 Task: Look for vegan products in the category "Tofu & Meat Alternatives".
Action: Mouse moved to (760, 277)
Screenshot: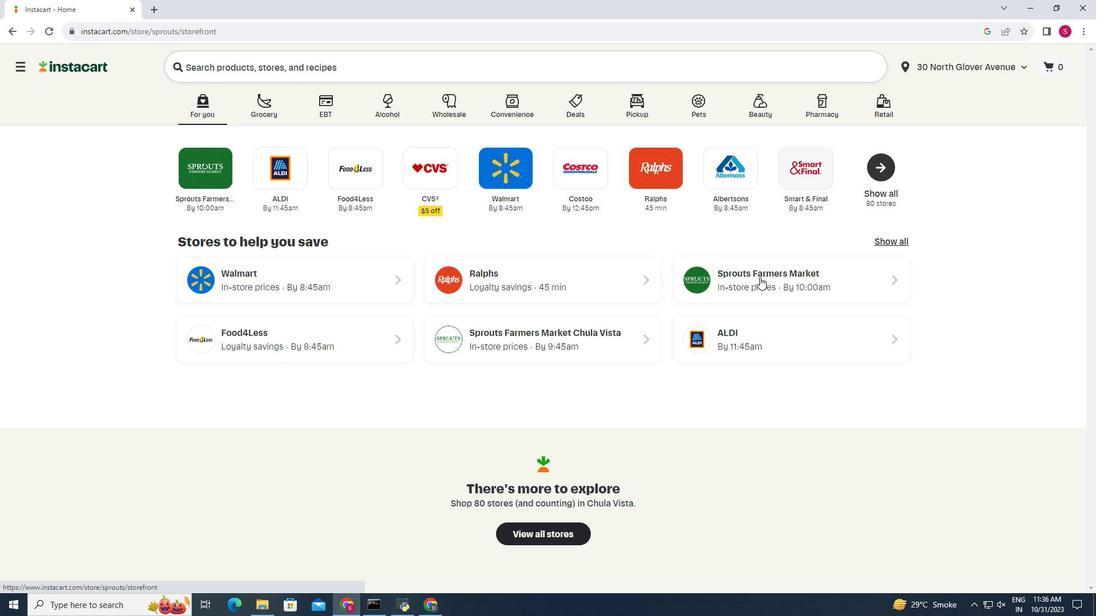 
Action: Mouse pressed left at (760, 277)
Screenshot: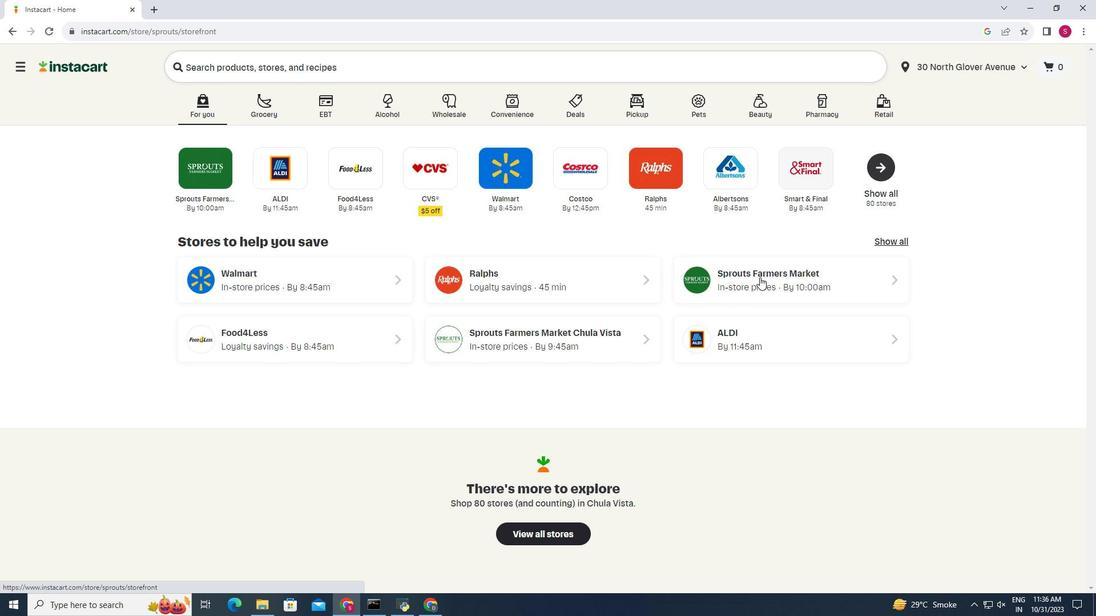 
Action: Mouse moved to (27, 504)
Screenshot: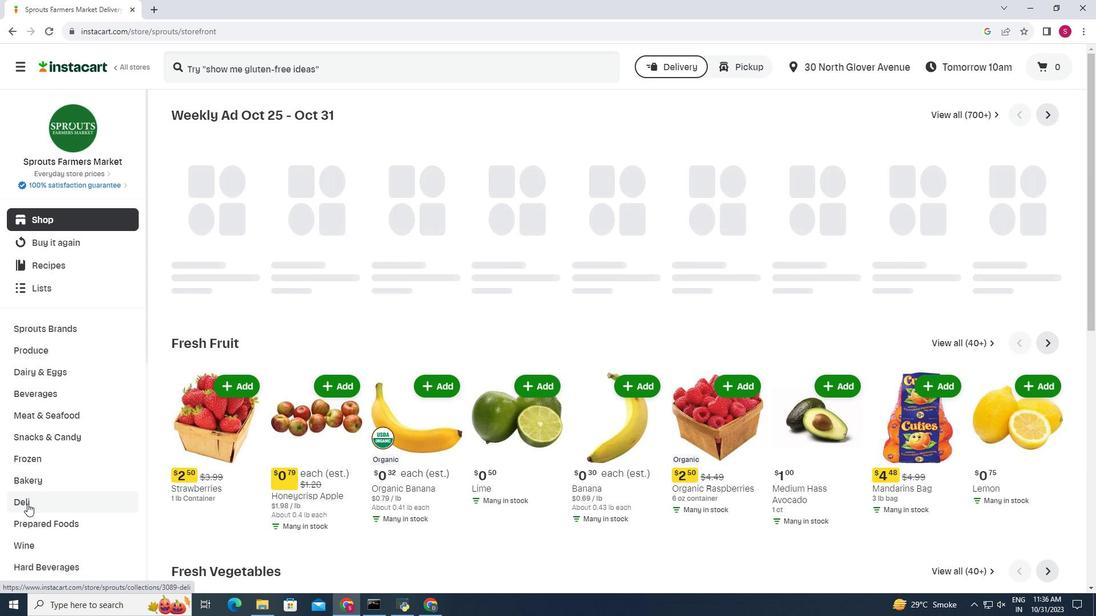 
Action: Mouse pressed left at (27, 504)
Screenshot: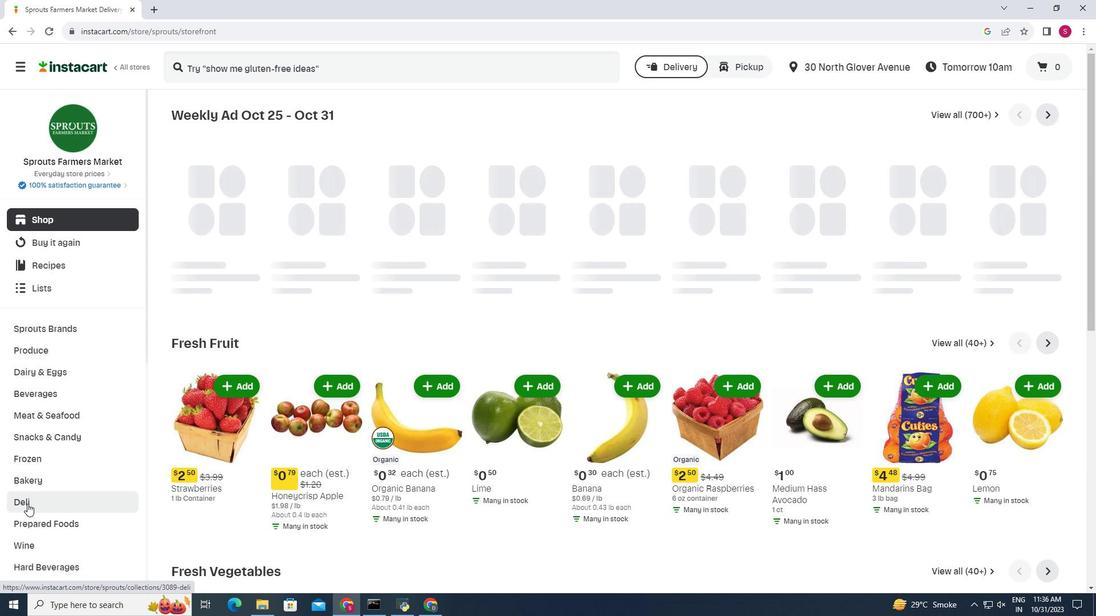 
Action: Mouse moved to (523, 138)
Screenshot: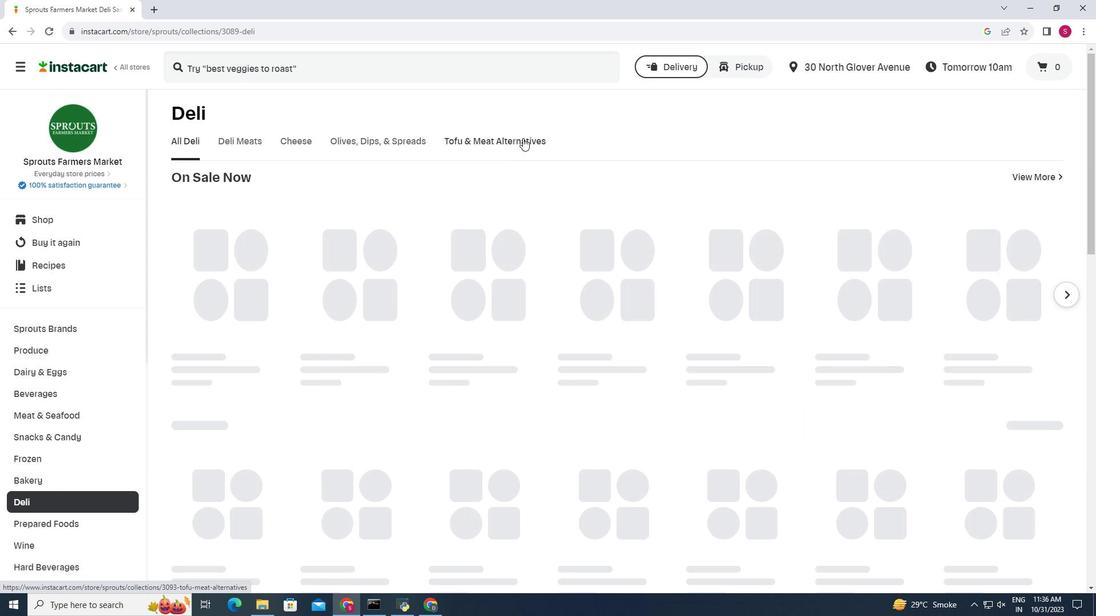 
Action: Mouse pressed left at (523, 138)
Screenshot: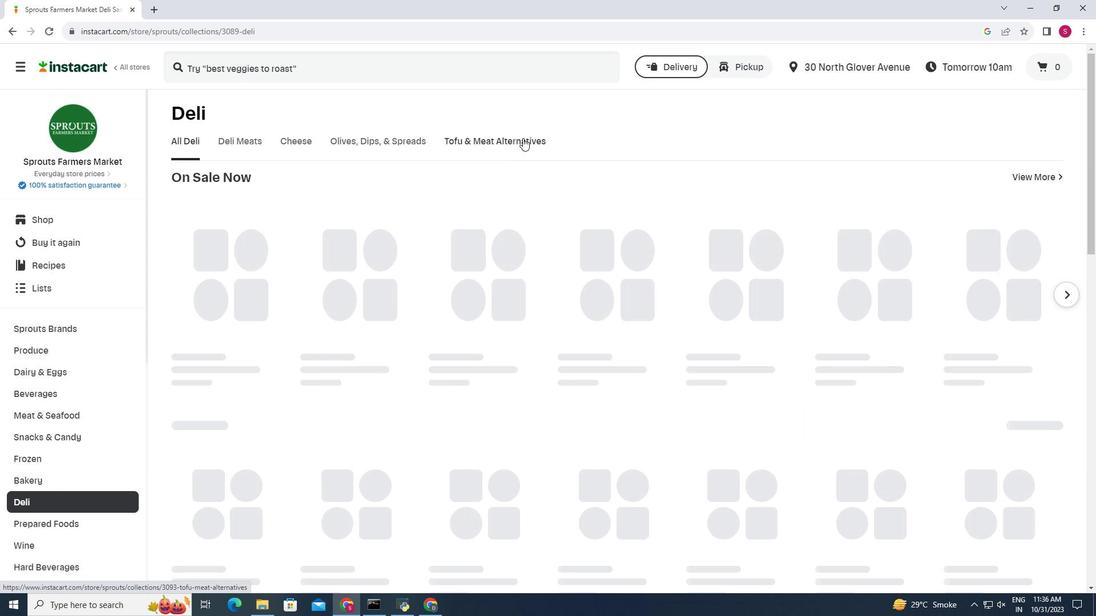 
Action: Mouse moved to (314, 239)
Screenshot: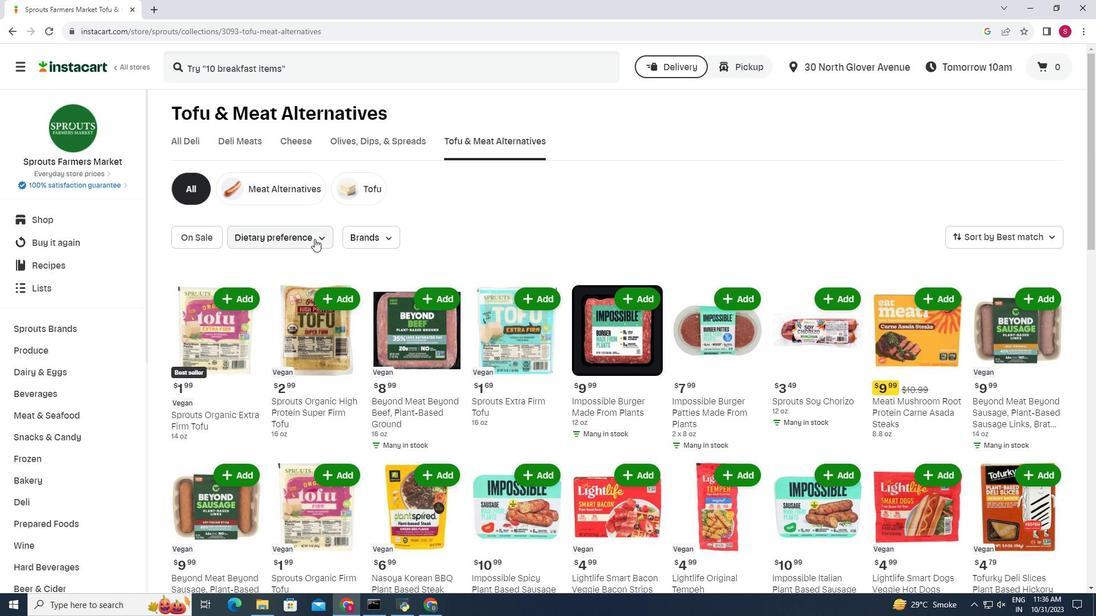 
Action: Mouse pressed left at (314, 239)
Screenshot: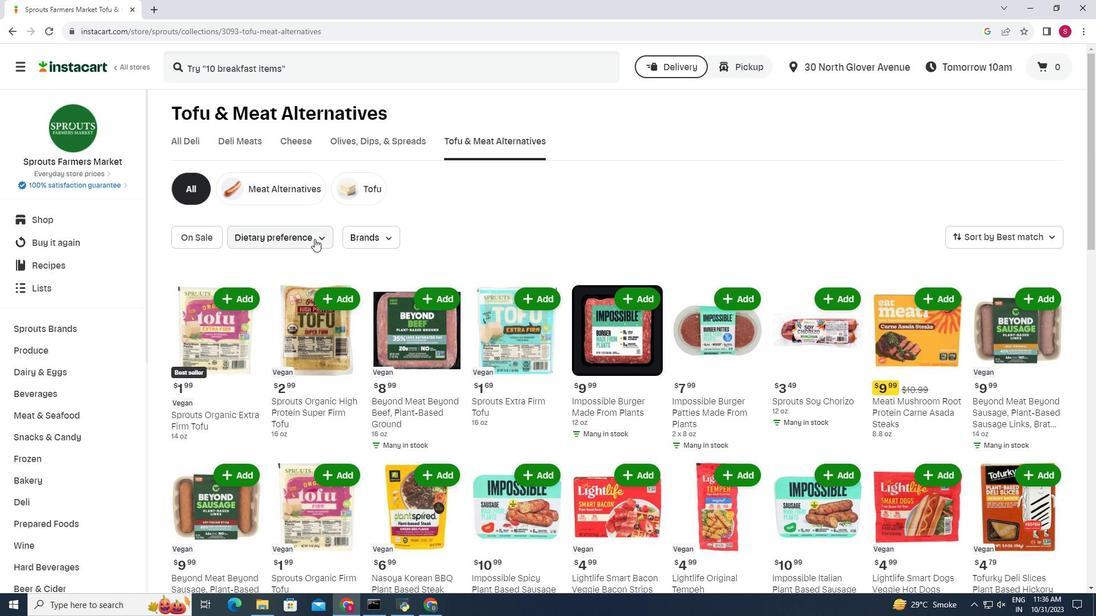 
Action: Mouse moved to (252, 269)
Screenshot: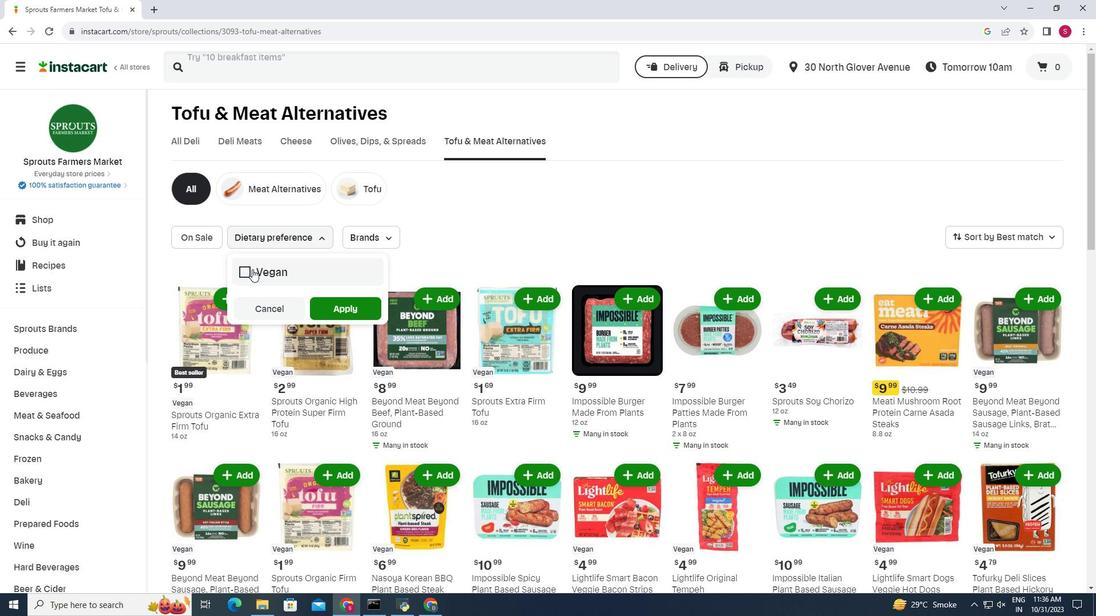 
Action: Mouse pressed left at (252, 269)
Screenshot: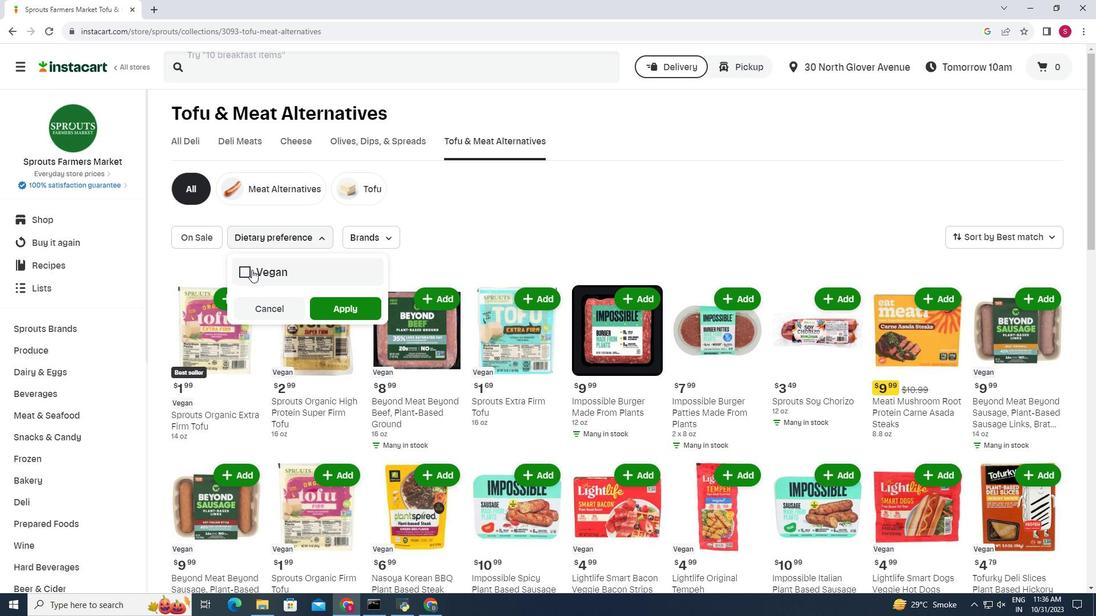 
Action: Mouse moved to (319, 305)
Screenshot: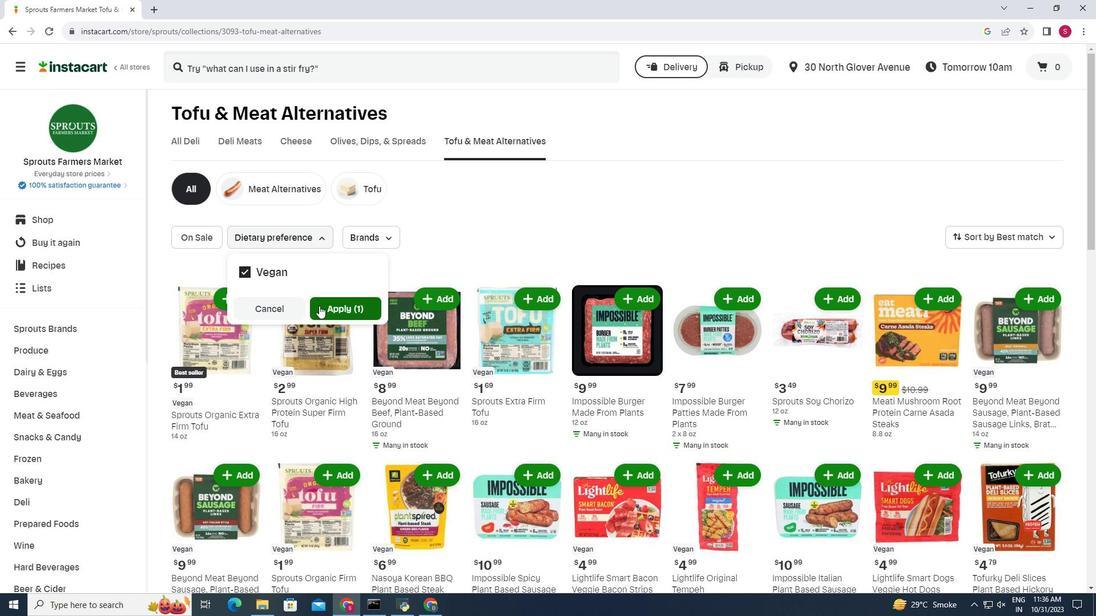 
Action: Mouse pressed left at (319, 305)
Screenshot: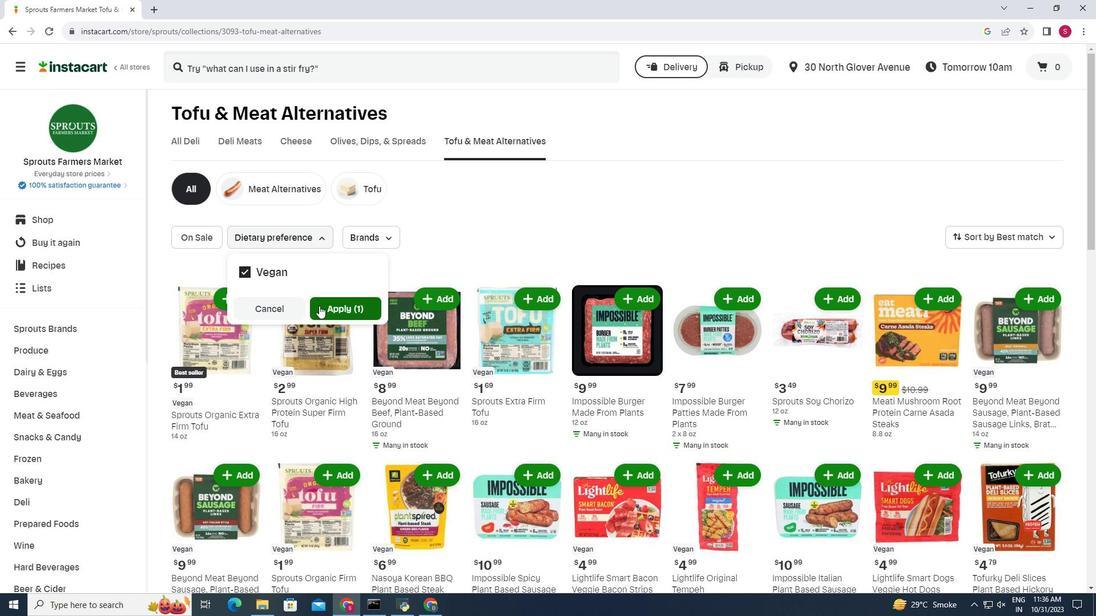 
Action: Mouse moved to (552, 342)
Screenshot: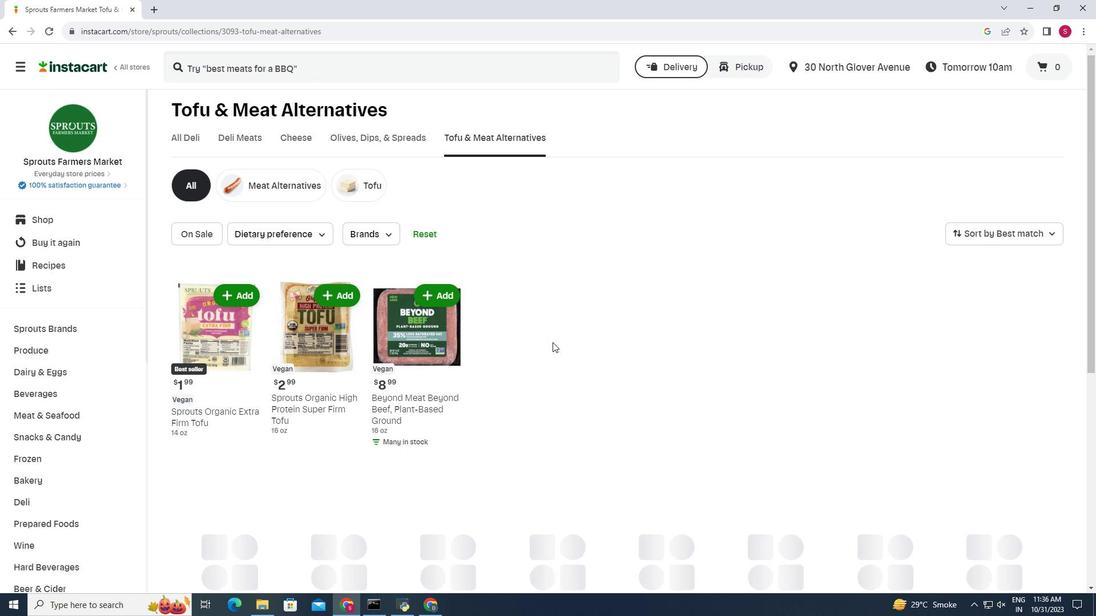 
Action: Mouse scrolled (552, 342) with delta (0, 0)
Screenshot: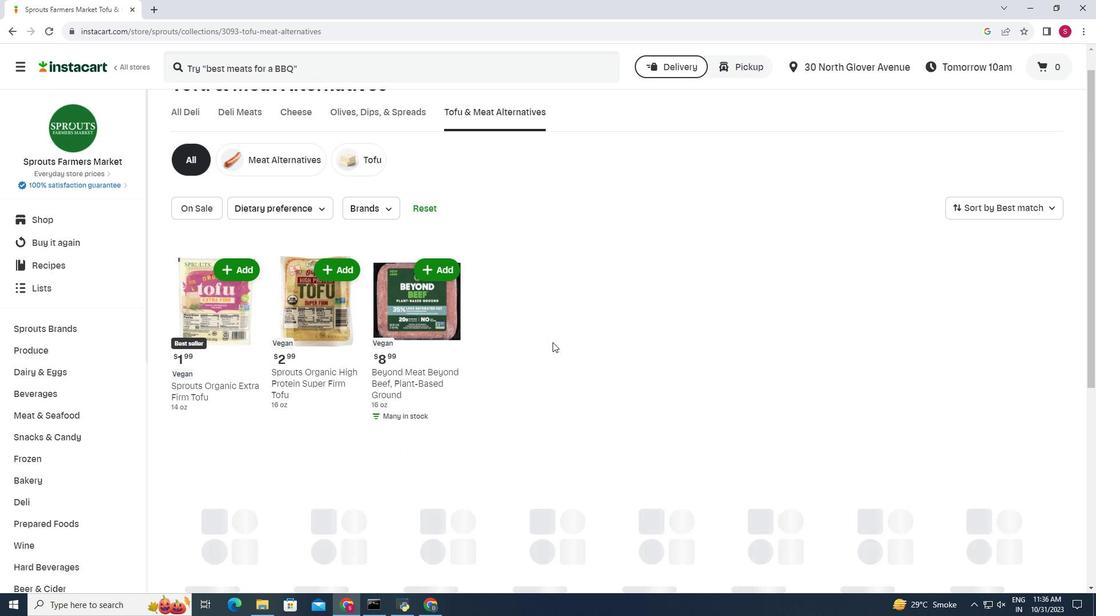 
Action: Mouse scrolled (552, 342) with delta (0, 0)
Screenshot: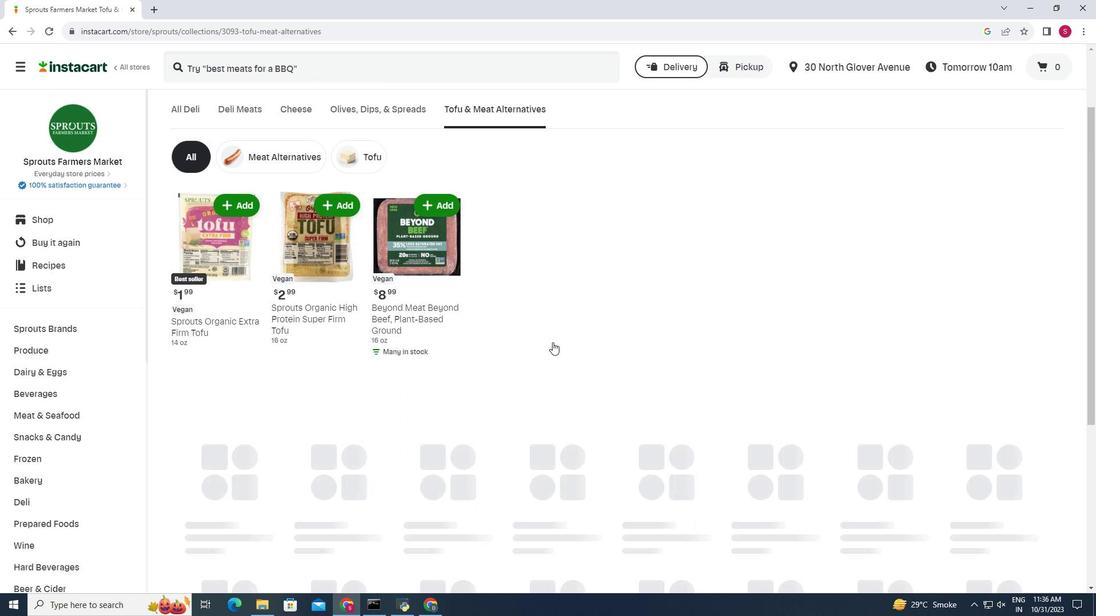 
Action: Mouse scrolled (552, 342) with delta (0, 0)
Screenshot: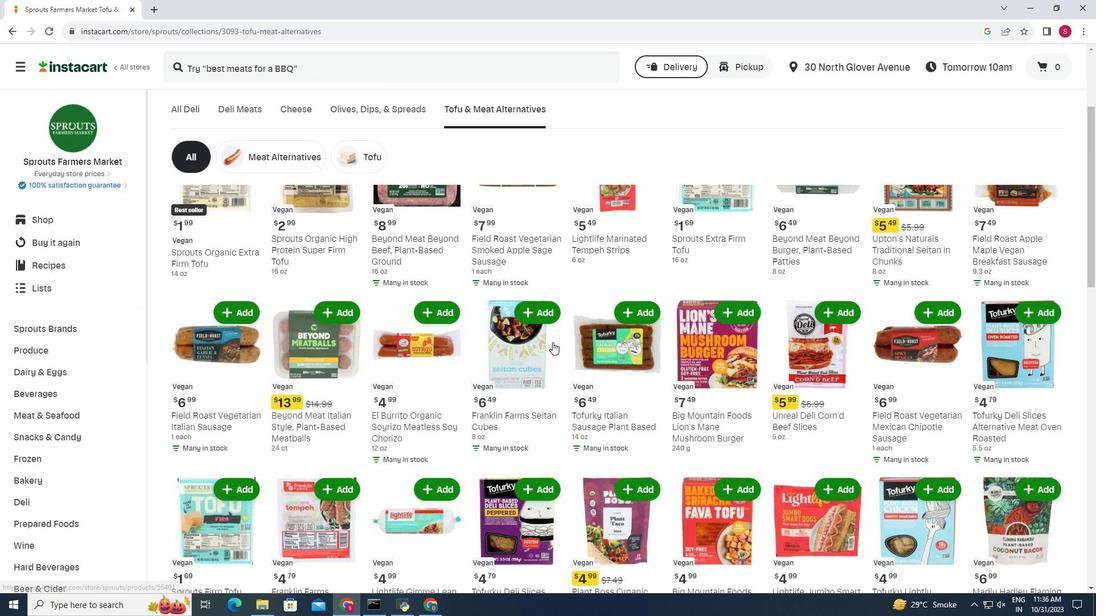 
Action: Mouse scrolled (552, 342) with delta (0, 0)
Screenshot: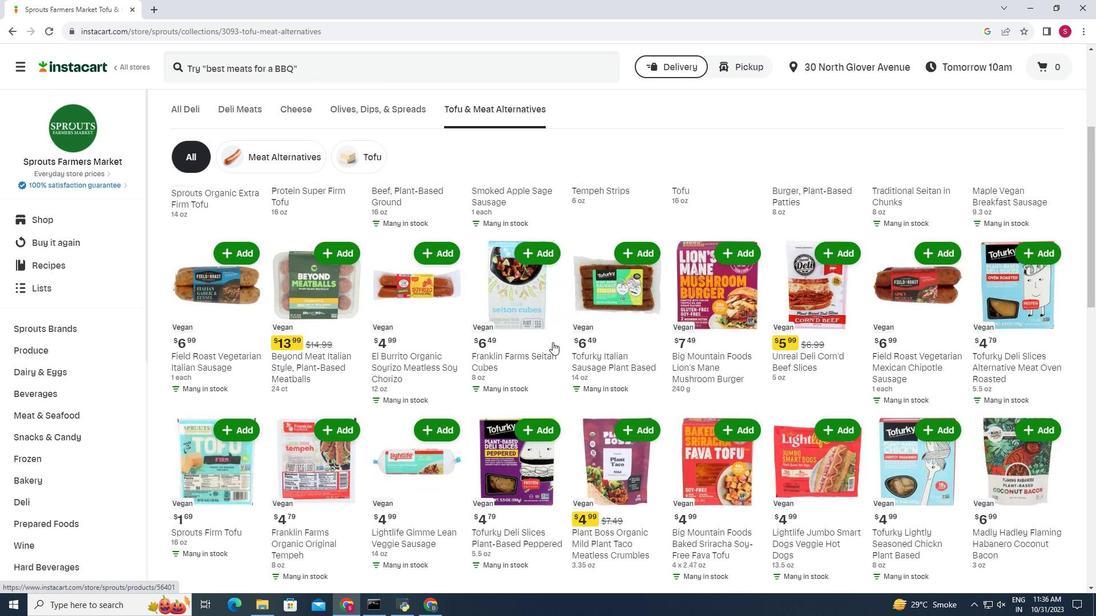
Action: Mouse scrolled (552, 343) with delta (0, 0)
Screenshot: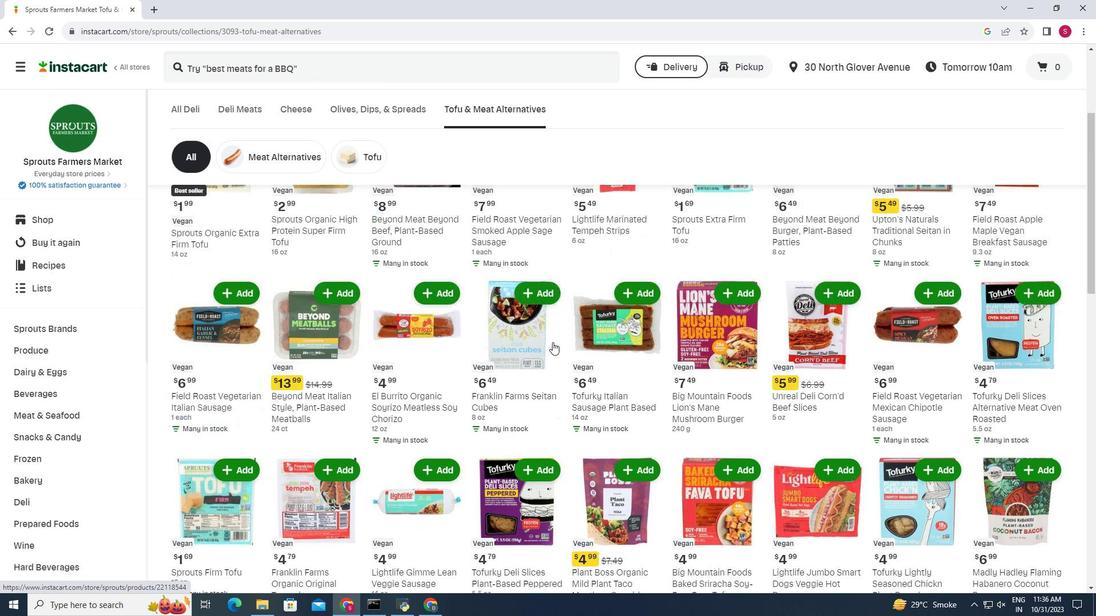 
Action: Mouse scrolled (552, 343) with delta (0, 0)
Screenshot: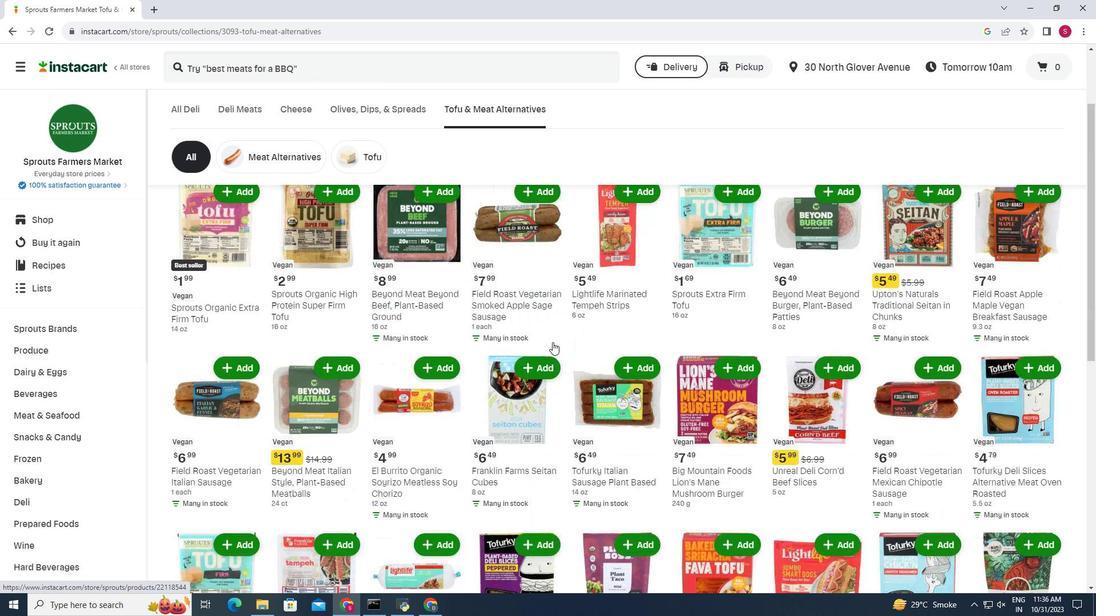 
Action: Mouse scrolled (552, 343) with delta (0, 0)
Screenshot: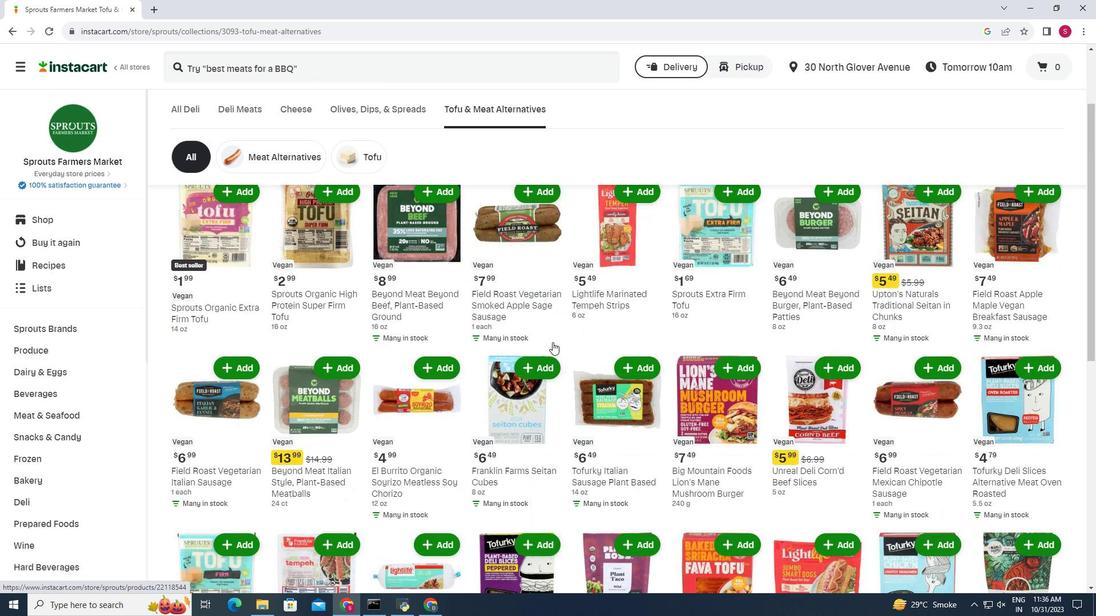 
Action: Mouse scrolled (552, 343) with delta (0, 0)
Screenshot: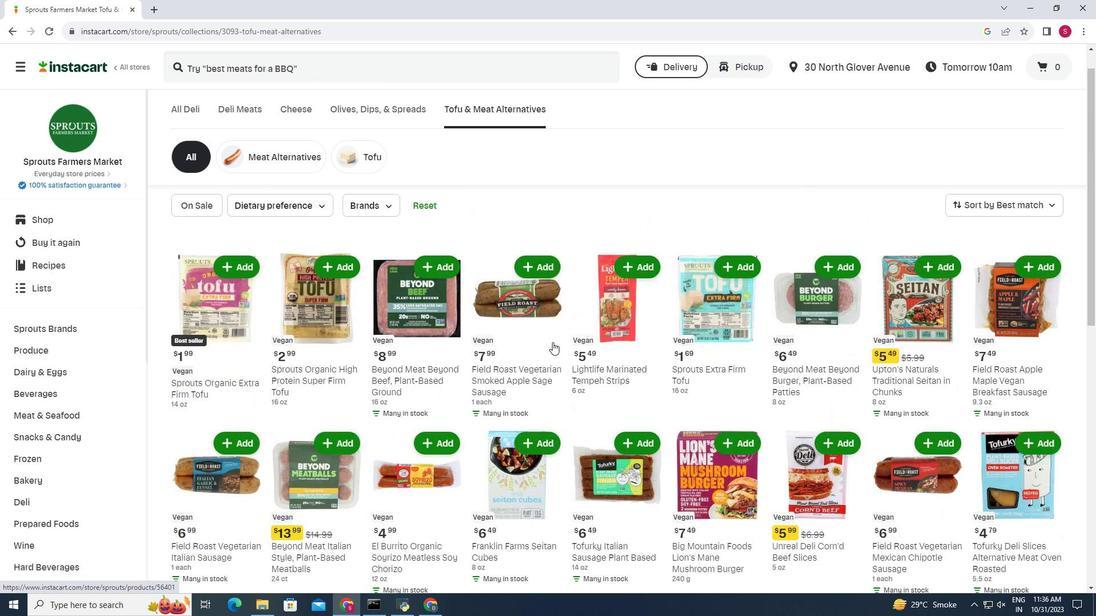 
Action: Mouse scrolled (552, 343) with delta (0, 0)
Screenshot: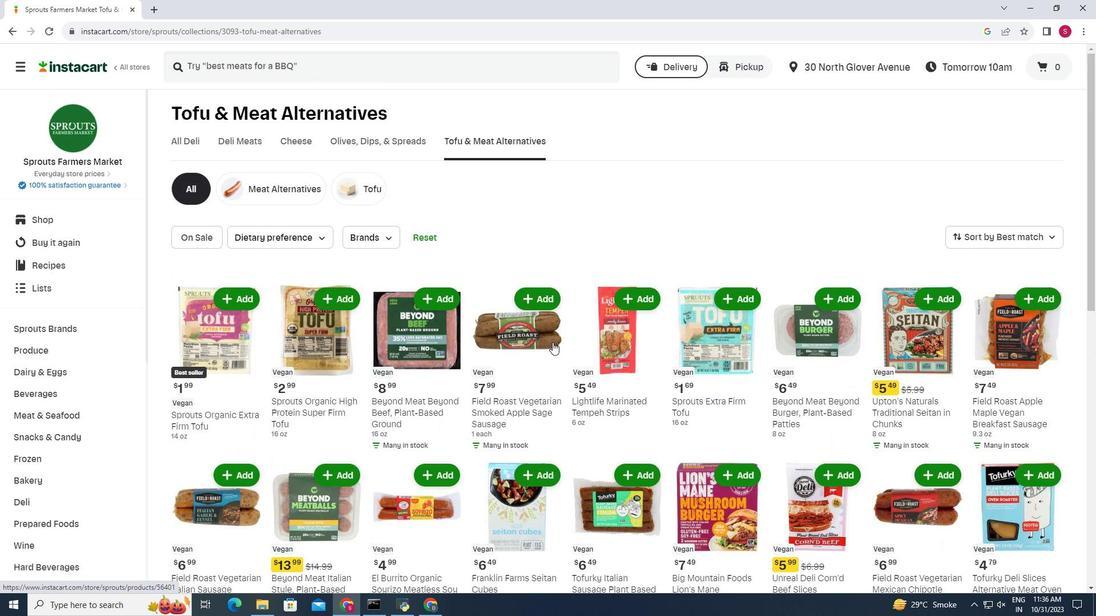 
Action: Mouse scrolled (552, 342) with delta (0, 0)
Screenshot: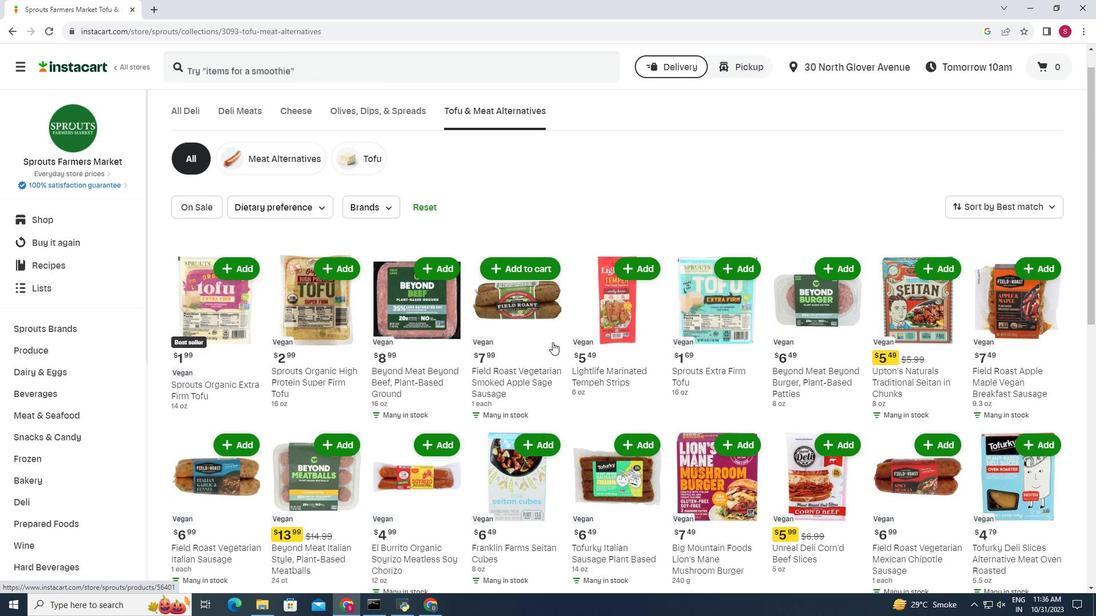 
Action: Mouse scrolled (552, 342) with delta (0, 0)
Screenshot: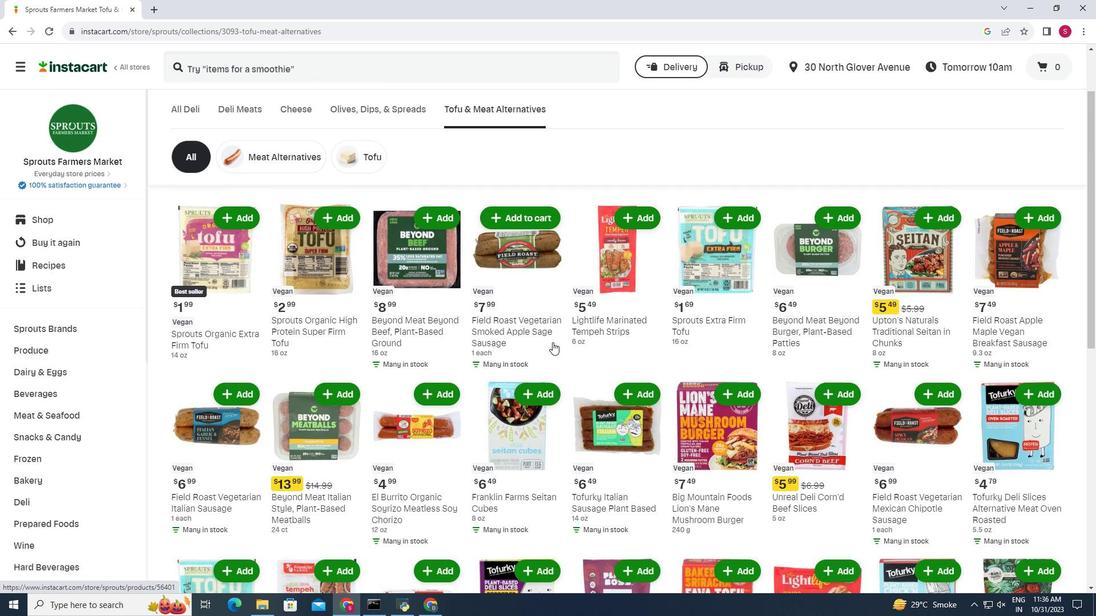 
Action: Mouse scrolled (552, 342) with delta (0, 0)
Screenshot: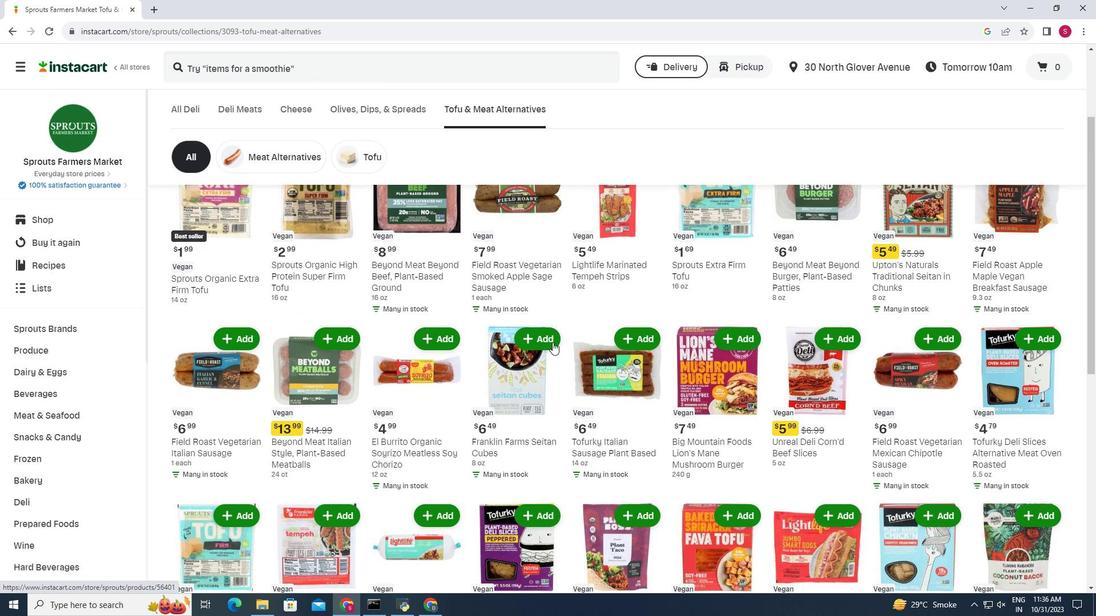 
Action: Mouse scrolled (552, 342) with delta (0, 0)
Screenshot: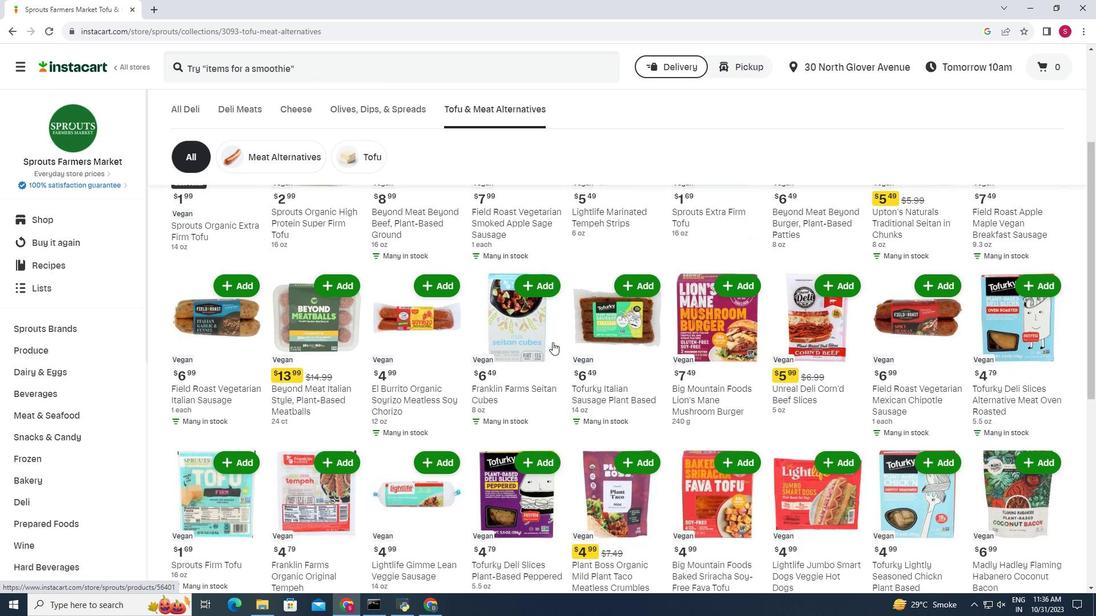 
Action: Mouse scrolled (552, 342) with delta (0, 0)
Screenshot: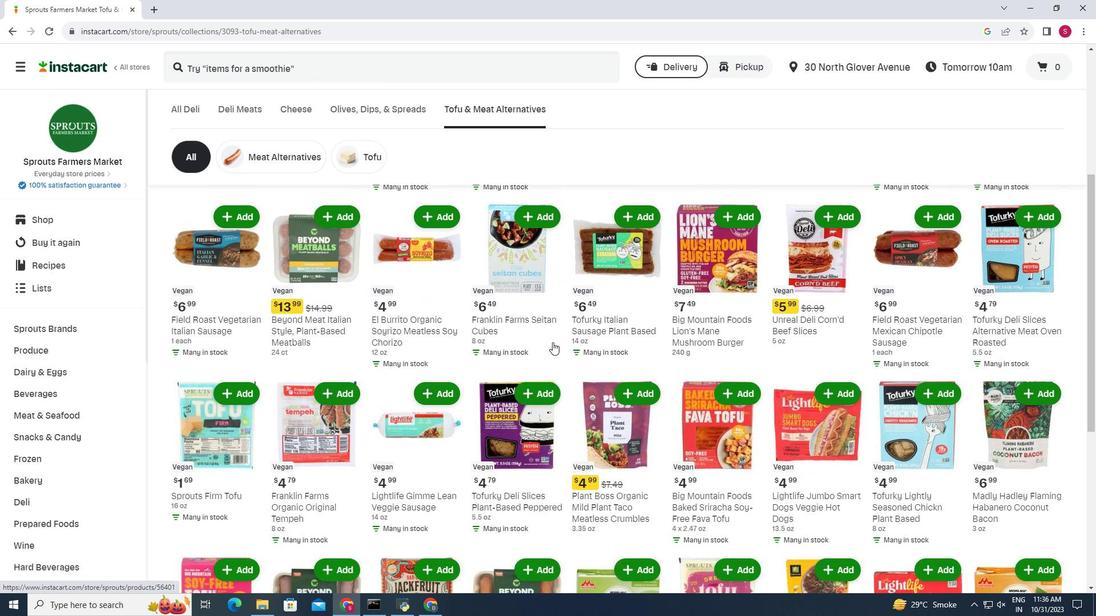 
Action: Mouse scrolled (552, 342) with delta (0, 0)
Screenshot: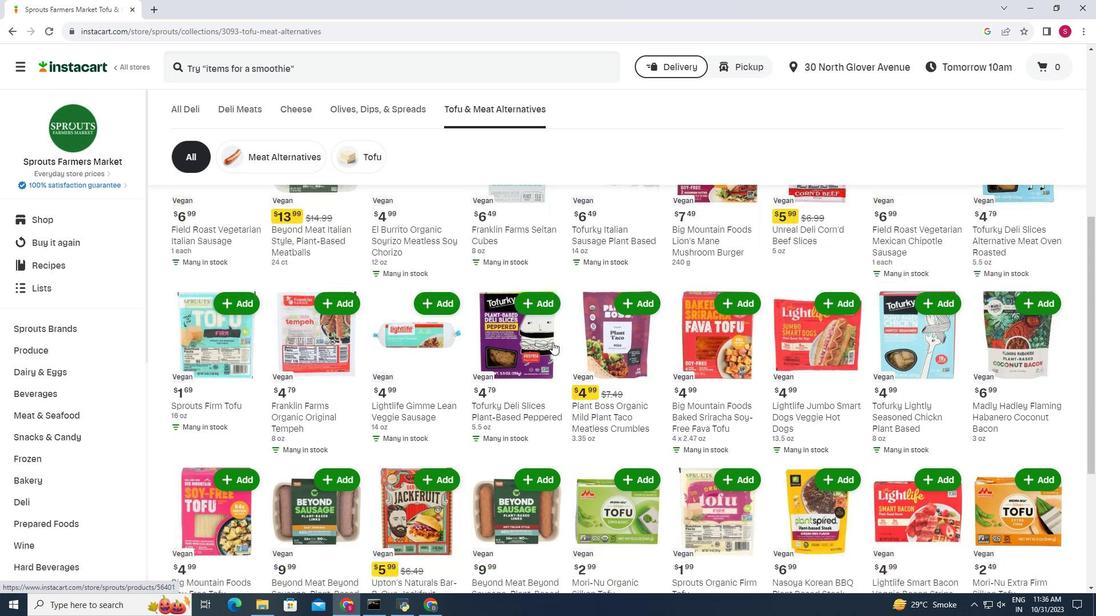 
Action: Mouse scrolled (552, 342) with delta (0, 0)
Screenshot: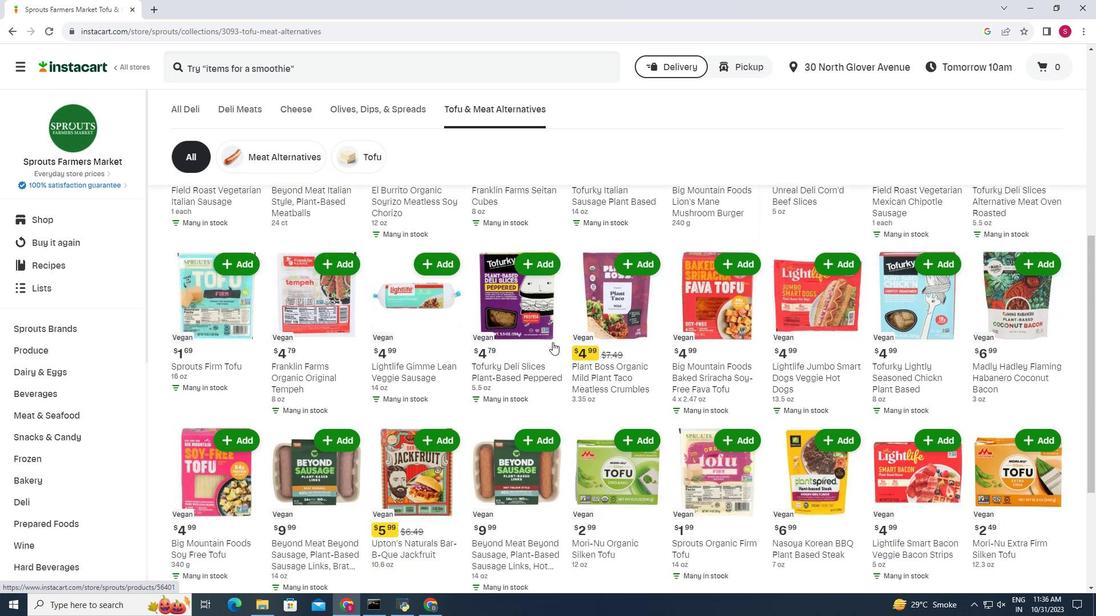 
Action: Mouse scrolled (552, 342) with delta (0, 0)
Screenshot: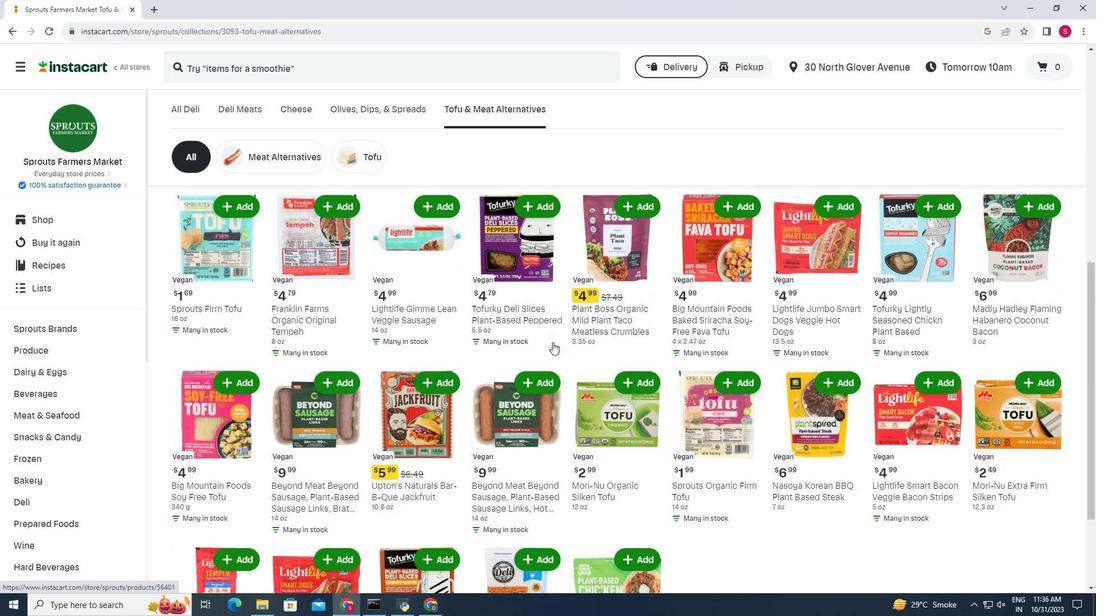 
Action: Mouse scrolled (552, 342) with delta (0, 0)
Screenshot: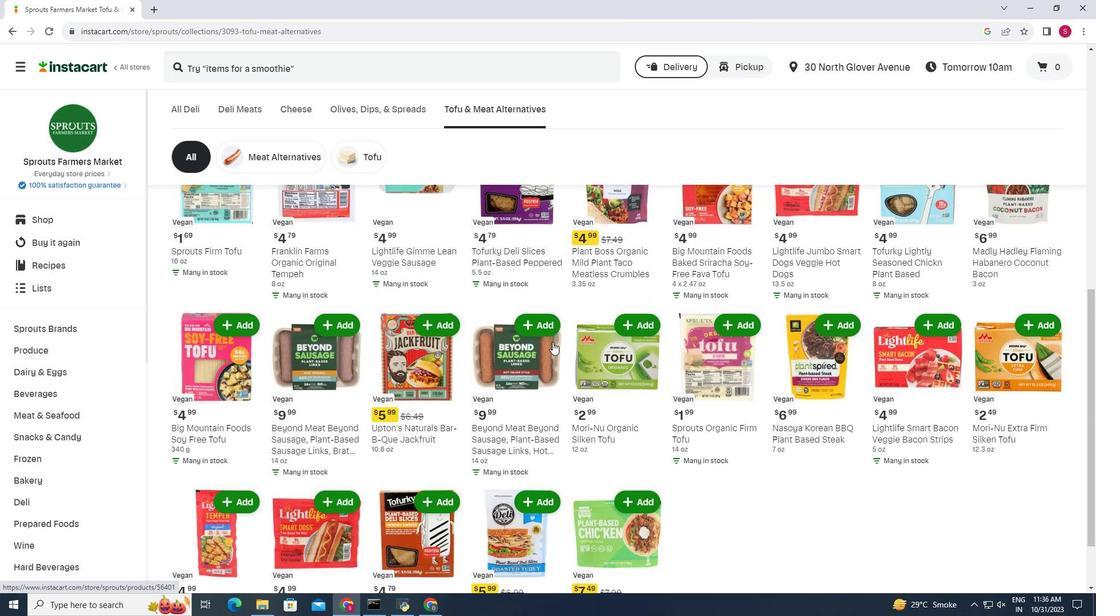 
Action: Mouse scrolled (552, 342) with delta (0, 0)
Screenshot: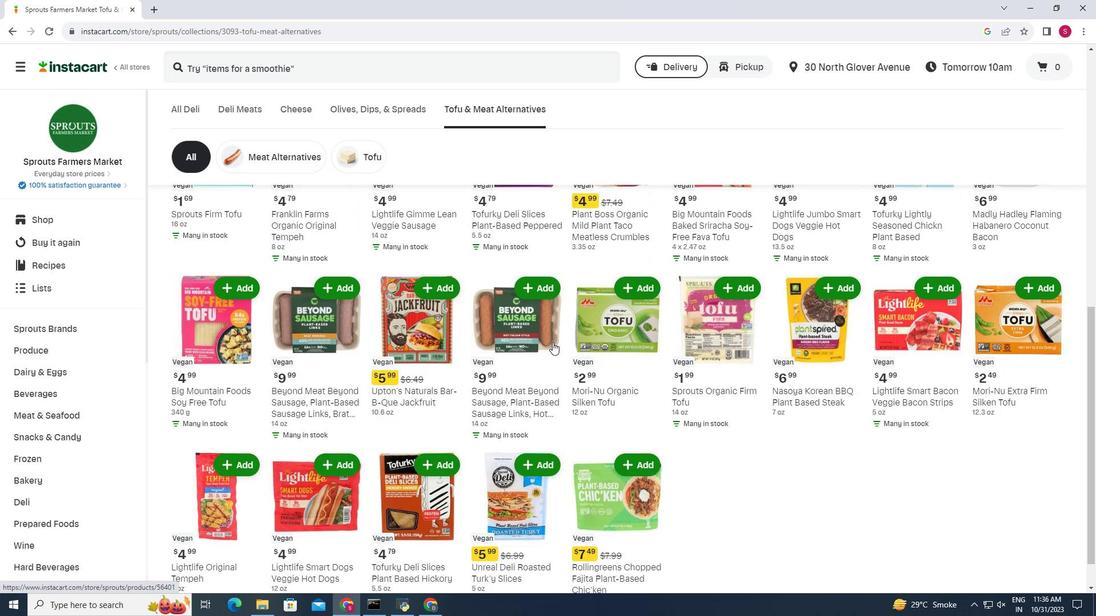 
Action: Mouse scrolled (552, 342) with delta (0, 0)
Screenshot: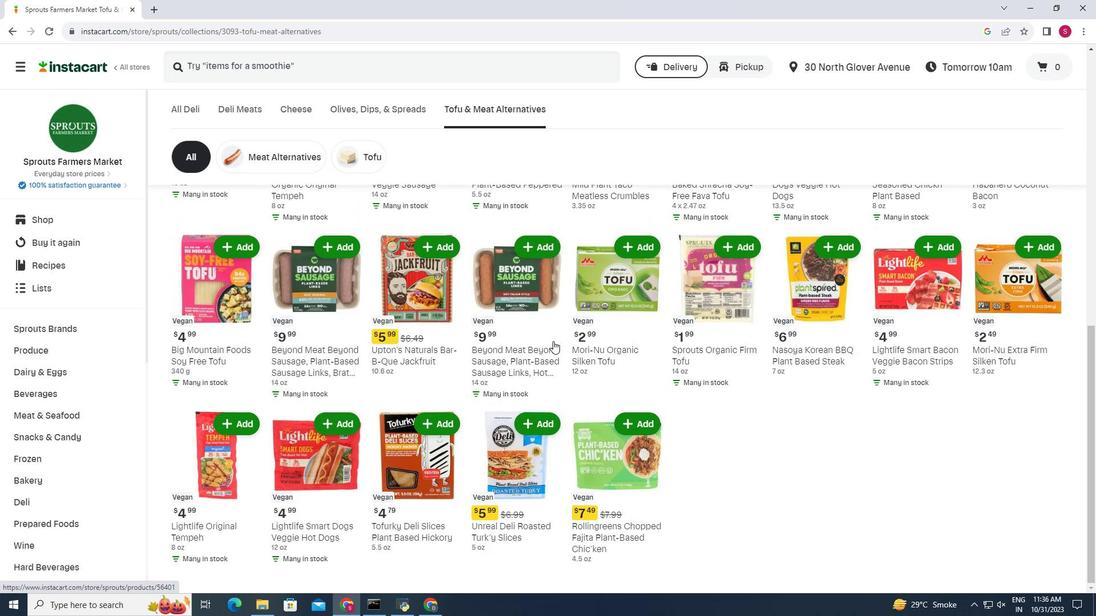
Action: Mouse moved to (553, 321)
Screenshot: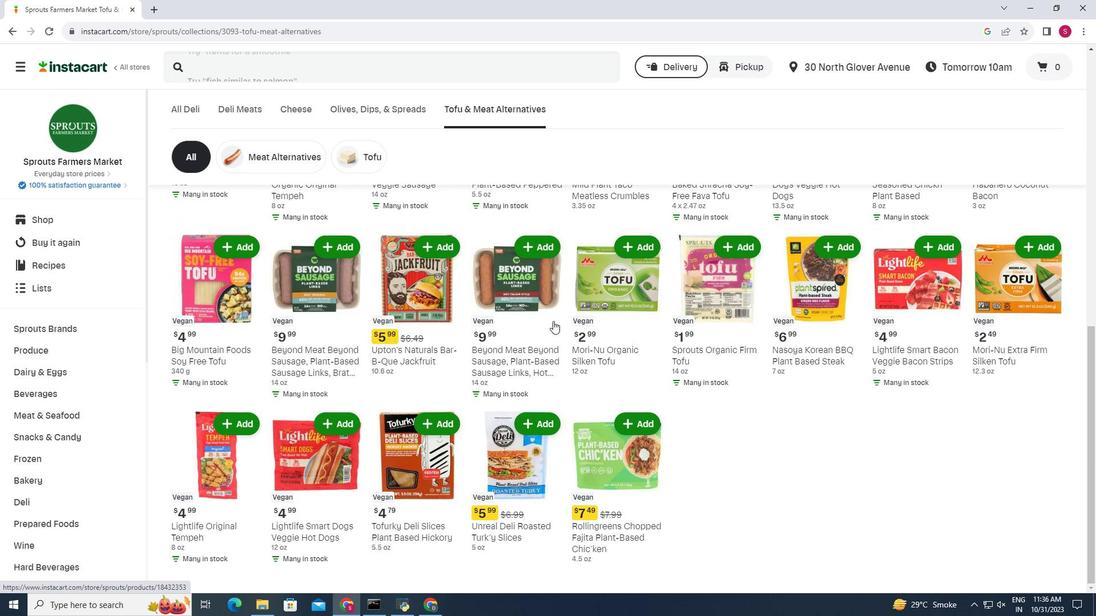 
